Task: Start curved line connector.
Action: Mouse moved to (433, 241)
Screenshot: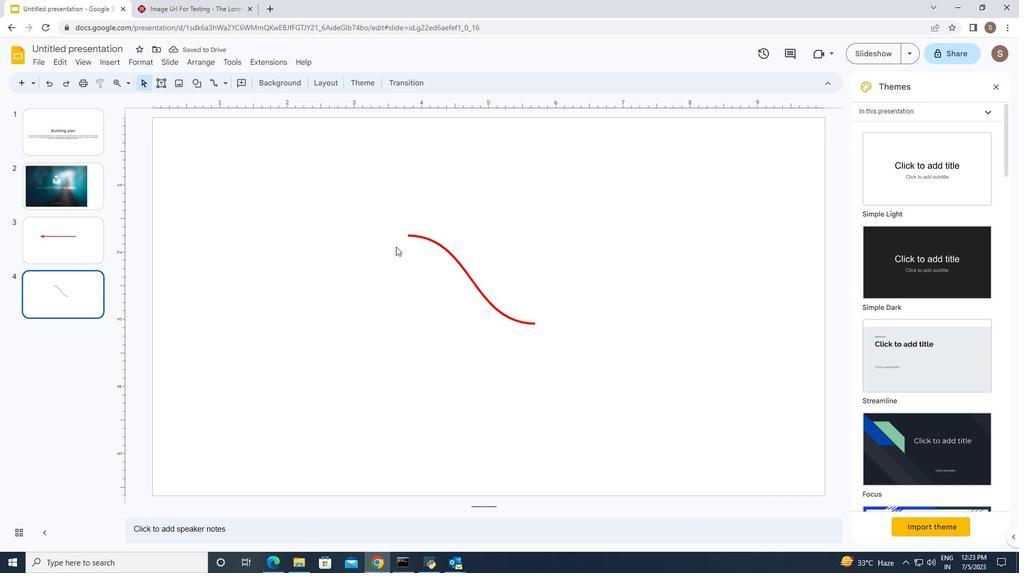 
Action: Mouse pressed left at (433, 241)
Screenshot: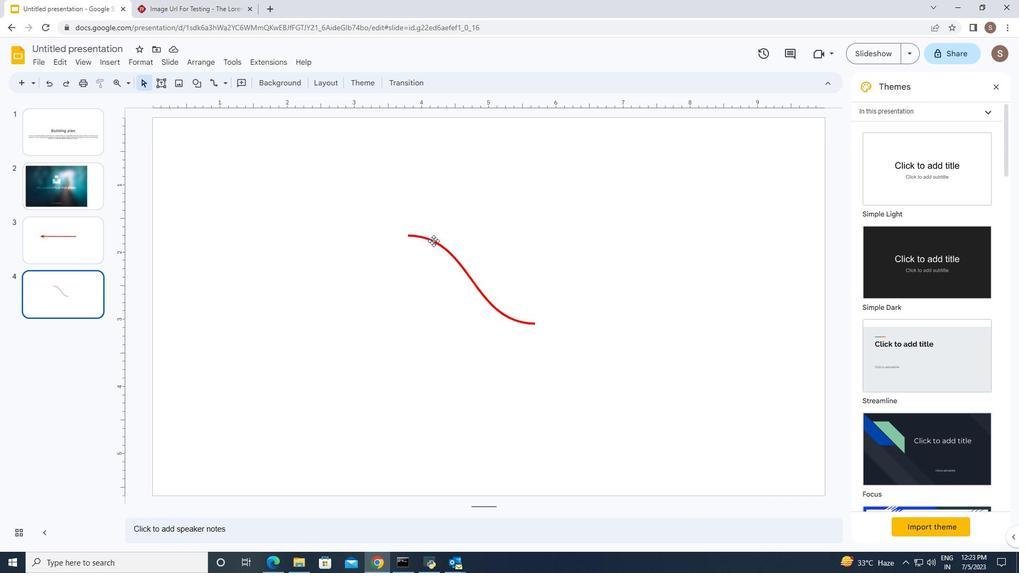 
Action: Mouse moved to (297, 84)
Screenshot: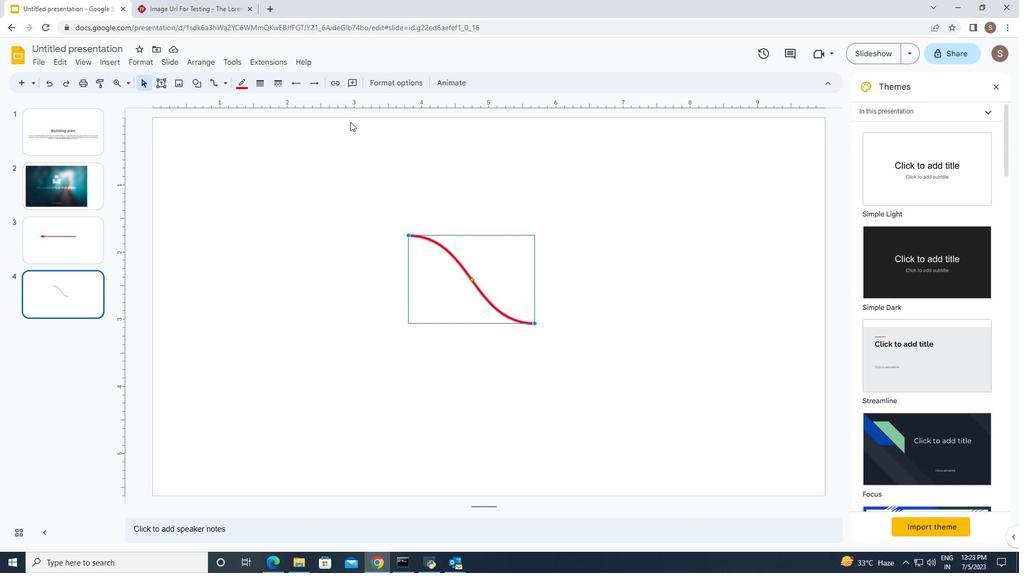 
Action: Mouse pressed left at (297, 84)
Screenshot: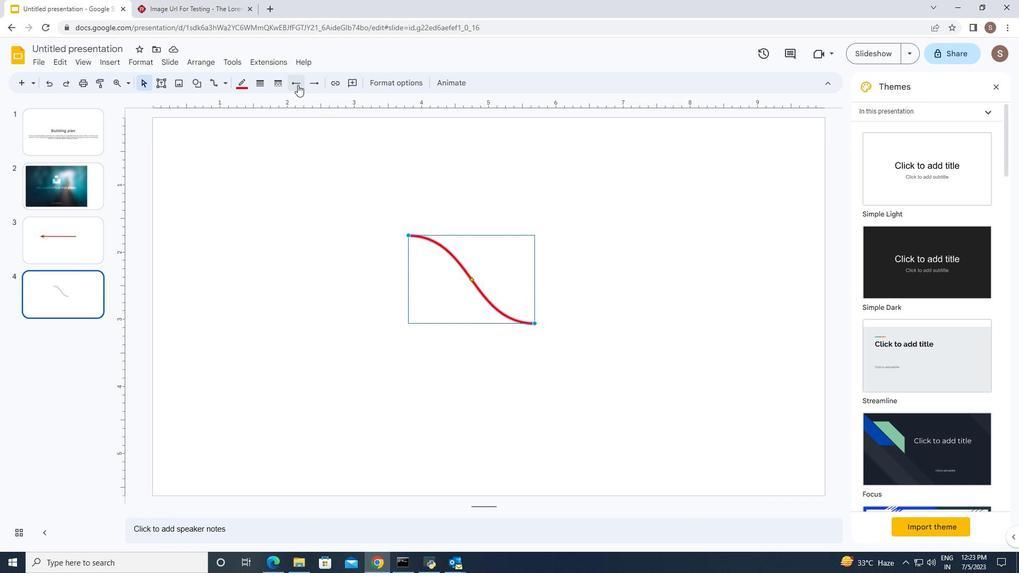 
Action: Mouse moved to (313, 142)
Screenshot: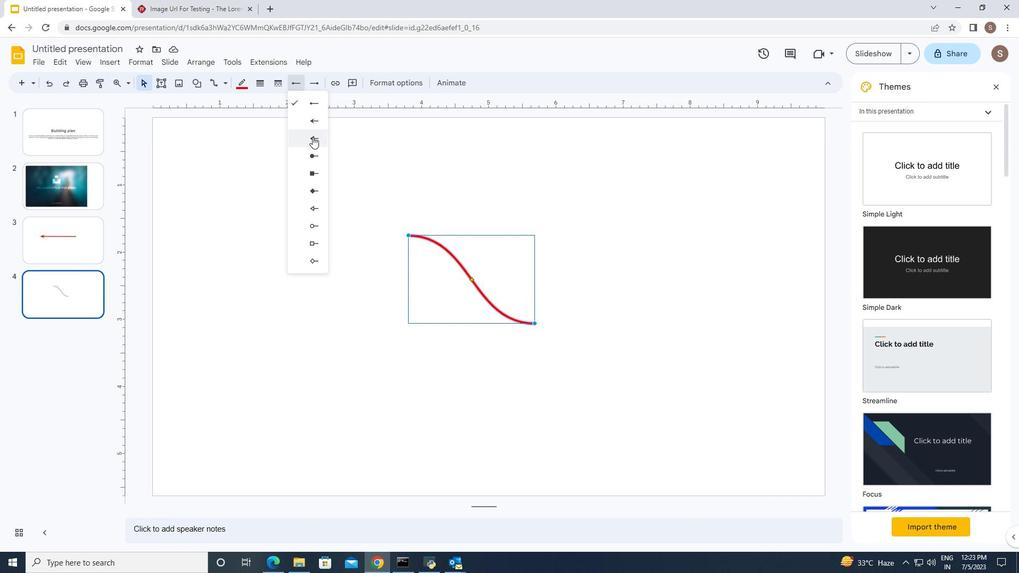 
Action: Mouse pressed left at (313, 142)
Screenshot: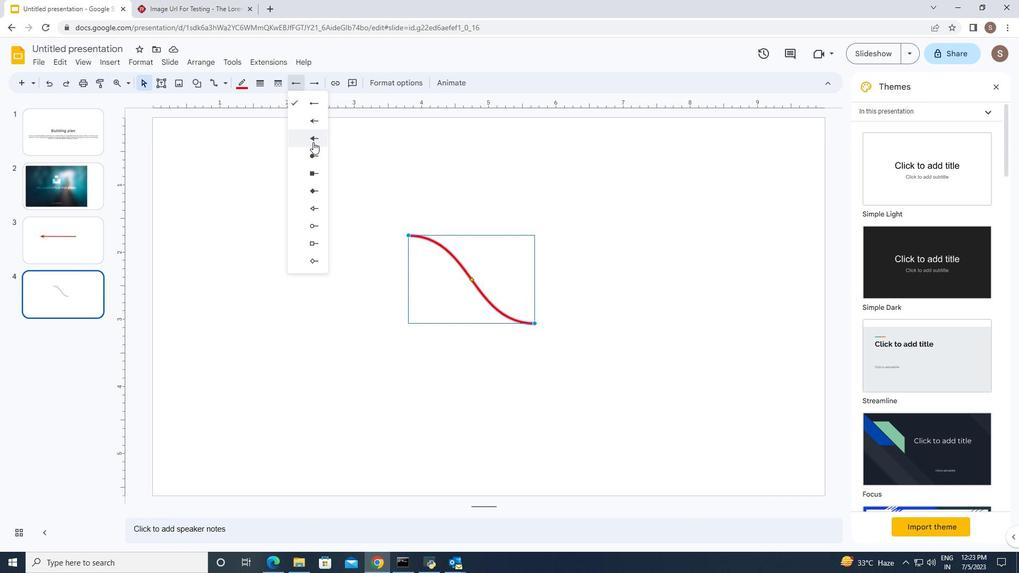 
Action: Mouse moved to (337, 262)
Screenshot: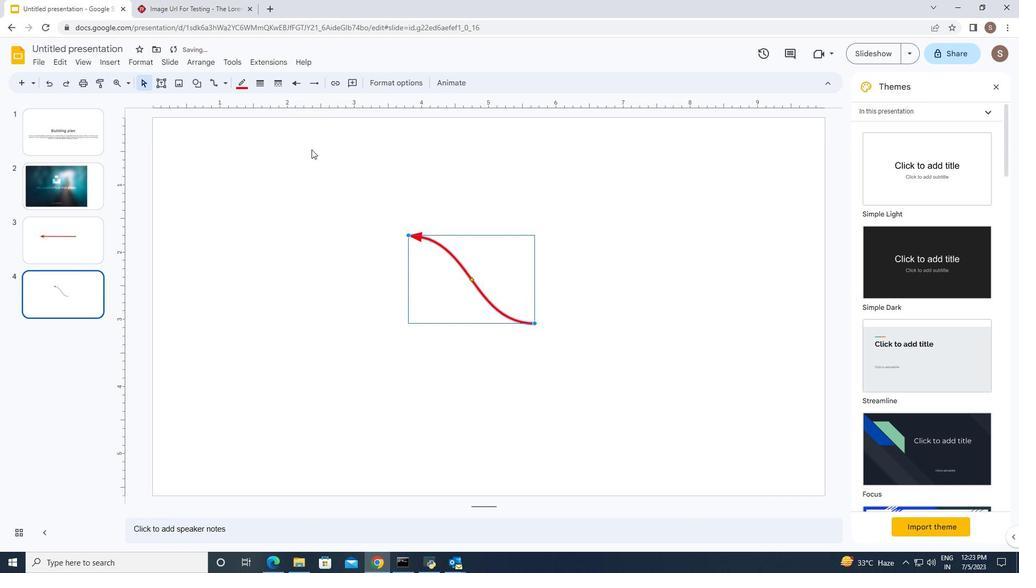 
Action: Mouse pressed left at (337, 262)
Screenshot: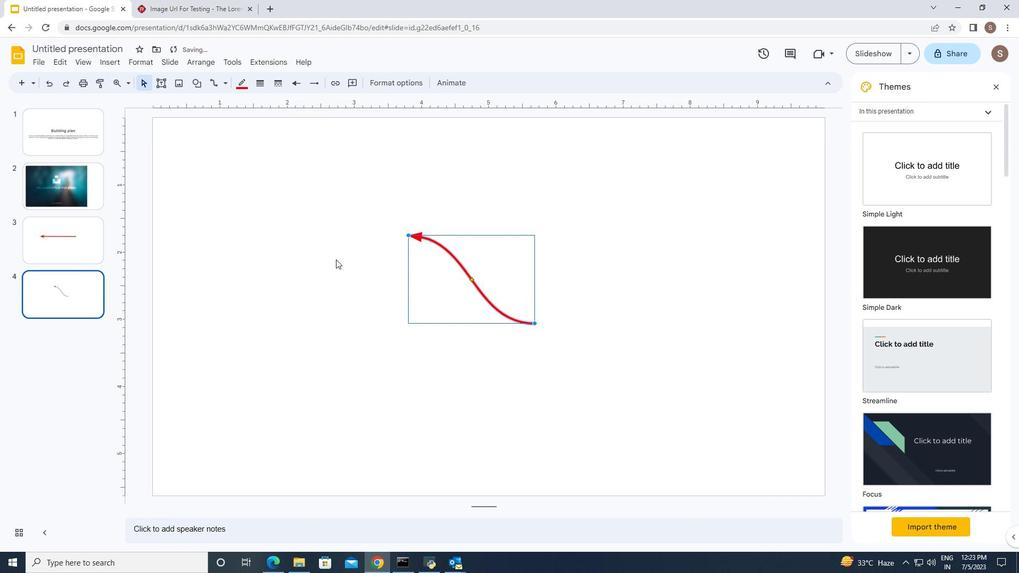 
